 Task: Use the formula "DCOUNTA" in spreadsheet "Project portfolio".
Action: Mouse moved to (117, 110)
Screenshot: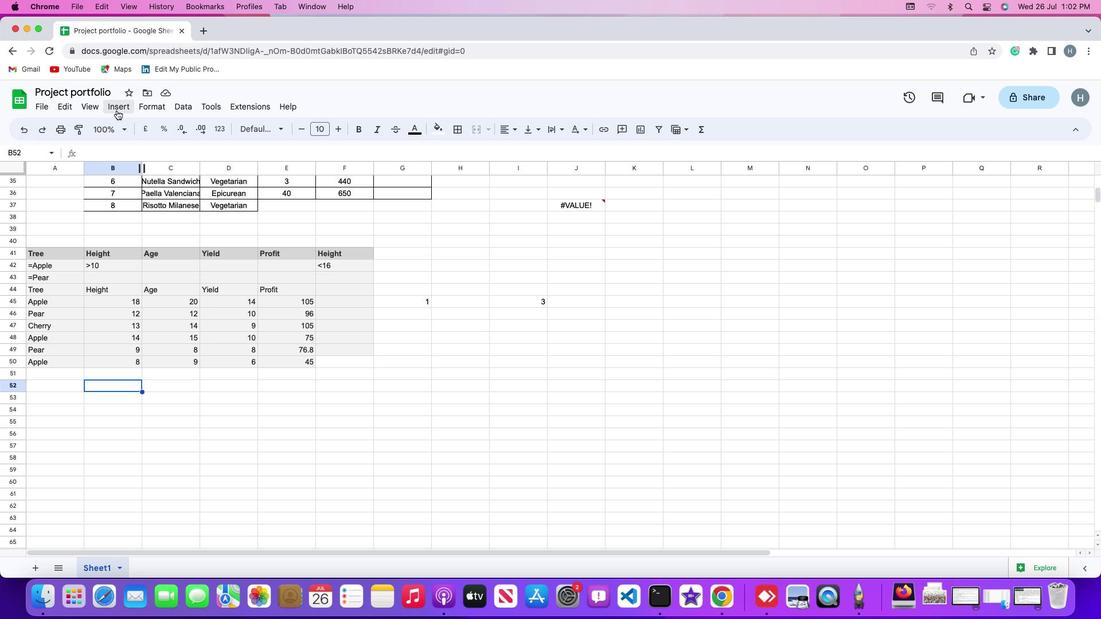 
Action: Mouse pressed left at (117, 110)
Screenshot: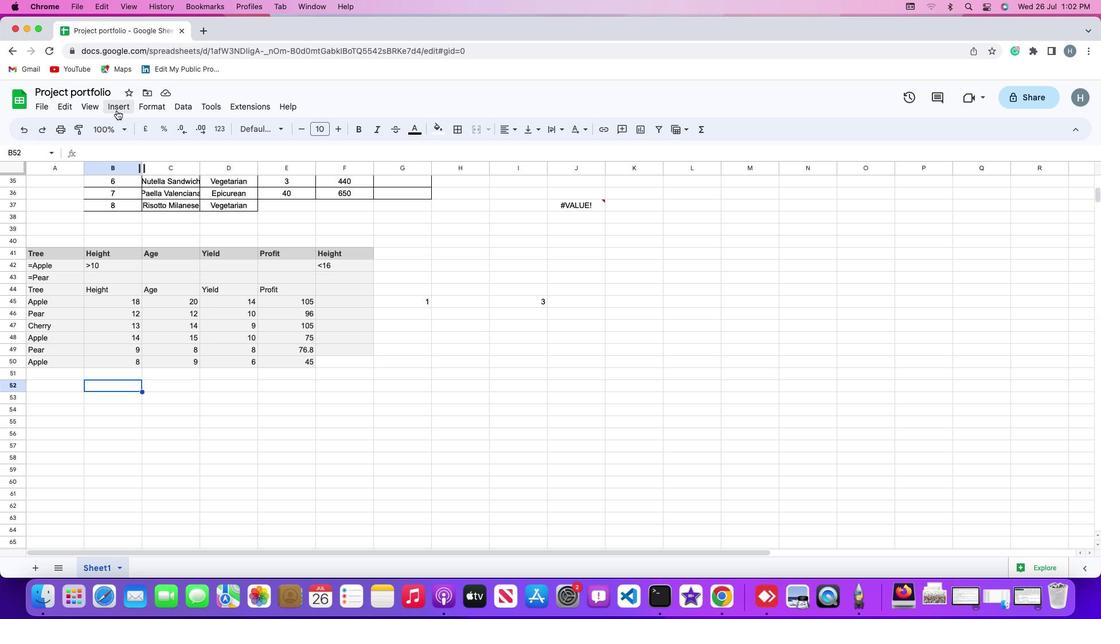 
Action: Mouse moved to (123, 289)
Screenshot: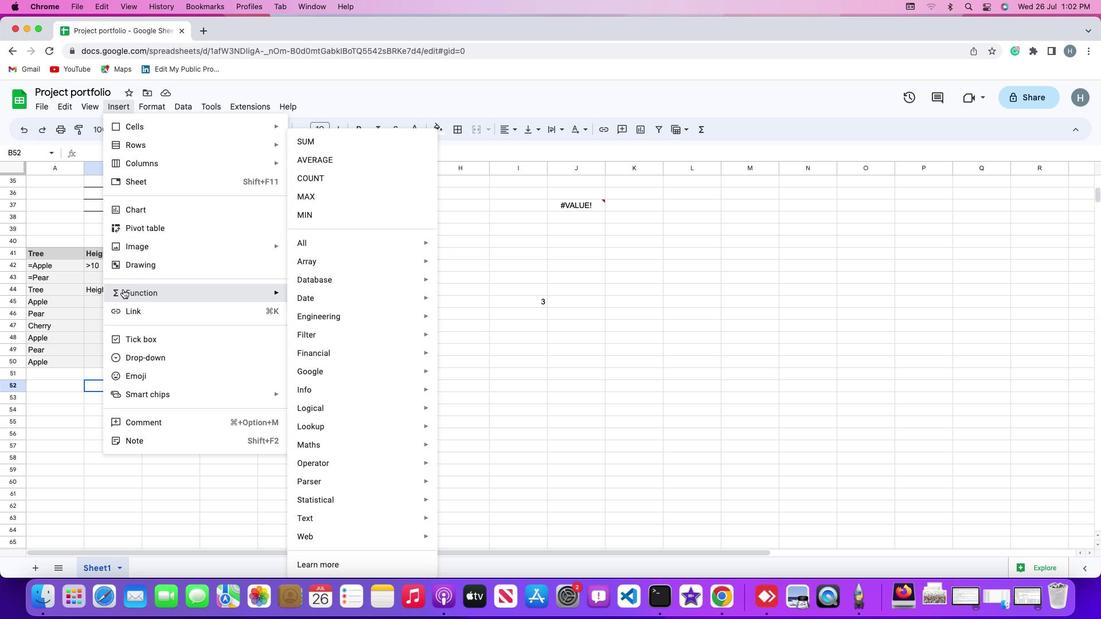 
Action: Mouse pressed left at (123, 289)
Screenshot: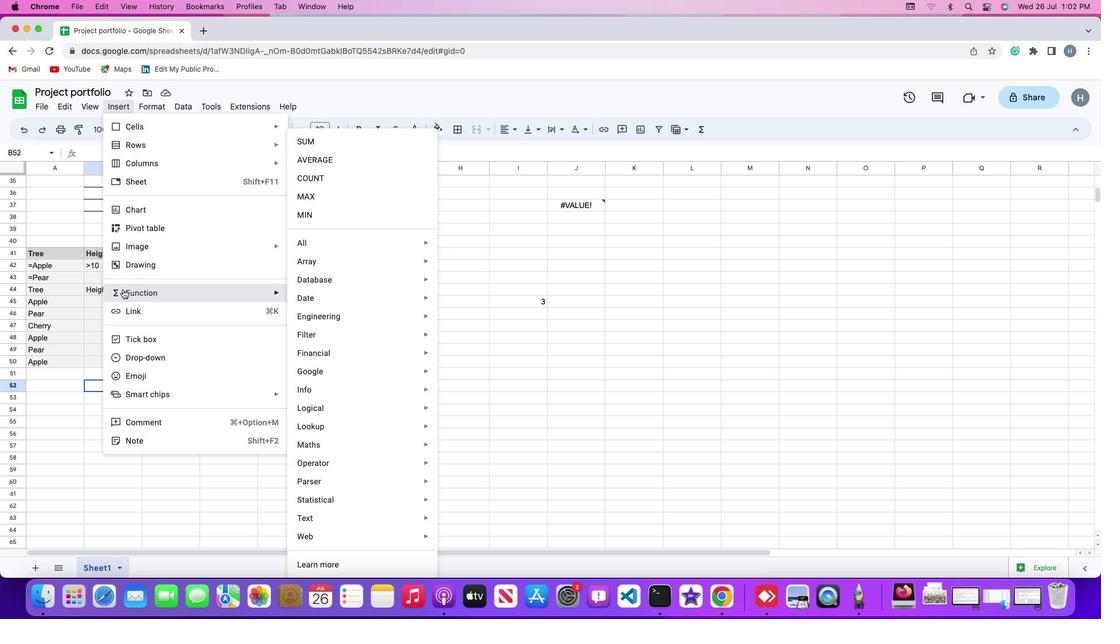 
Action: Mouse moved to (320, 243)
Screenshot: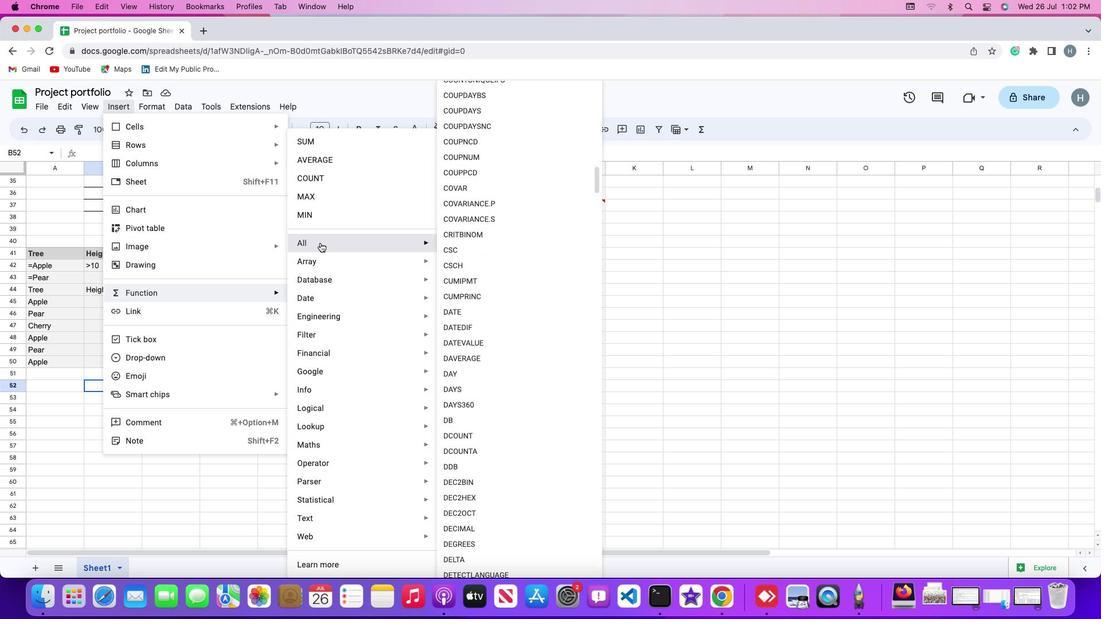 
Action: Mouse pressed left at (320, 243)
Screenshot: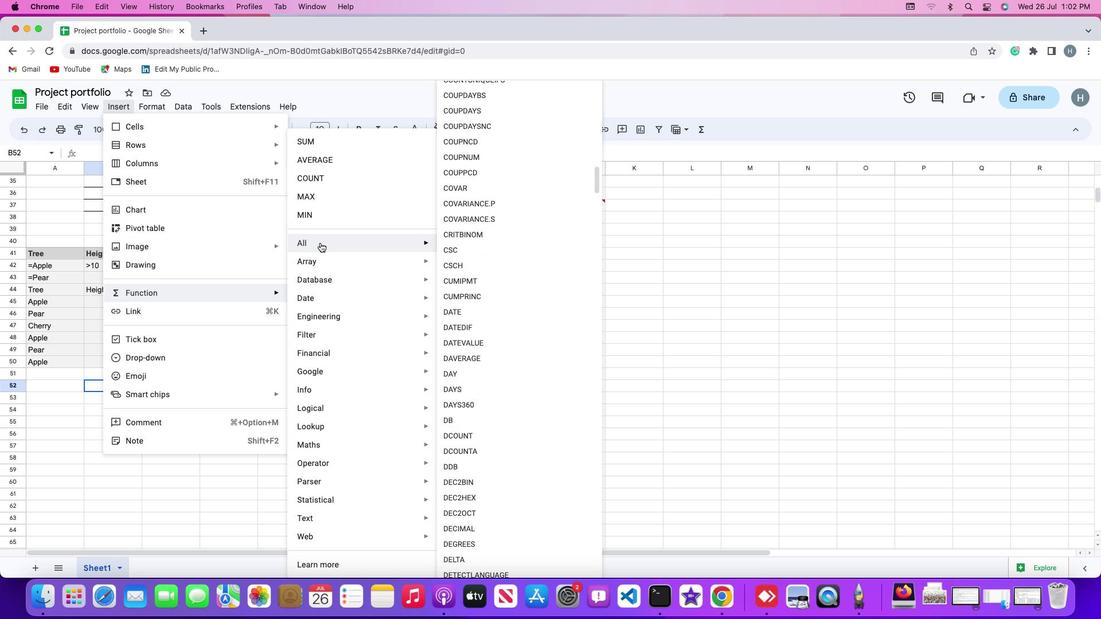 
Action: Mouse moved to (473, 453)
Screenshot: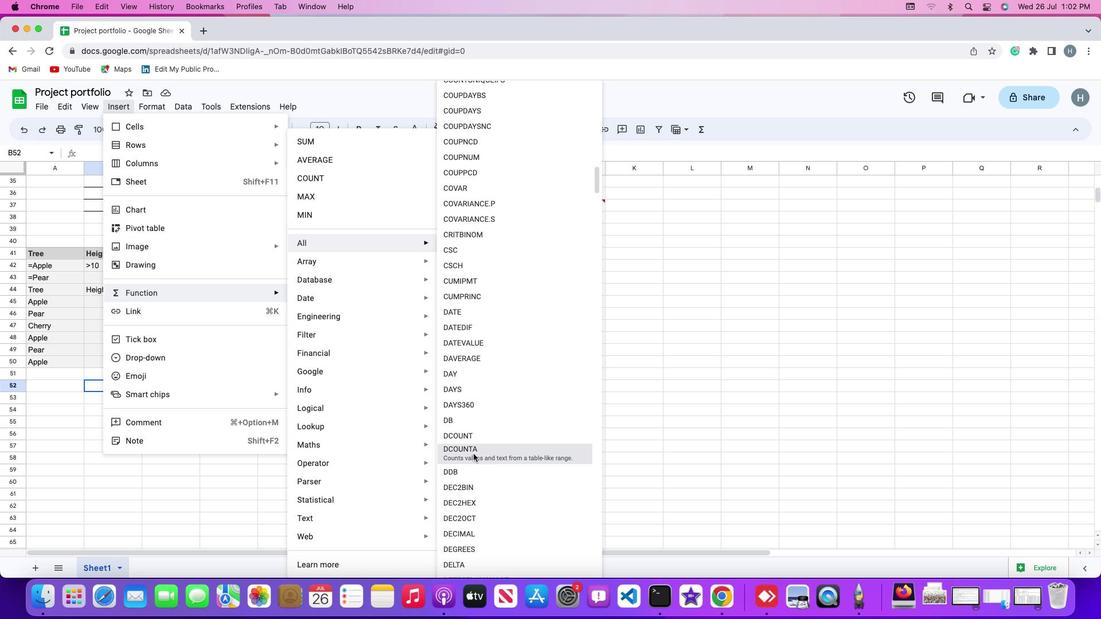 
Action: Mouse pressed left at (473, 453)
Screenshot: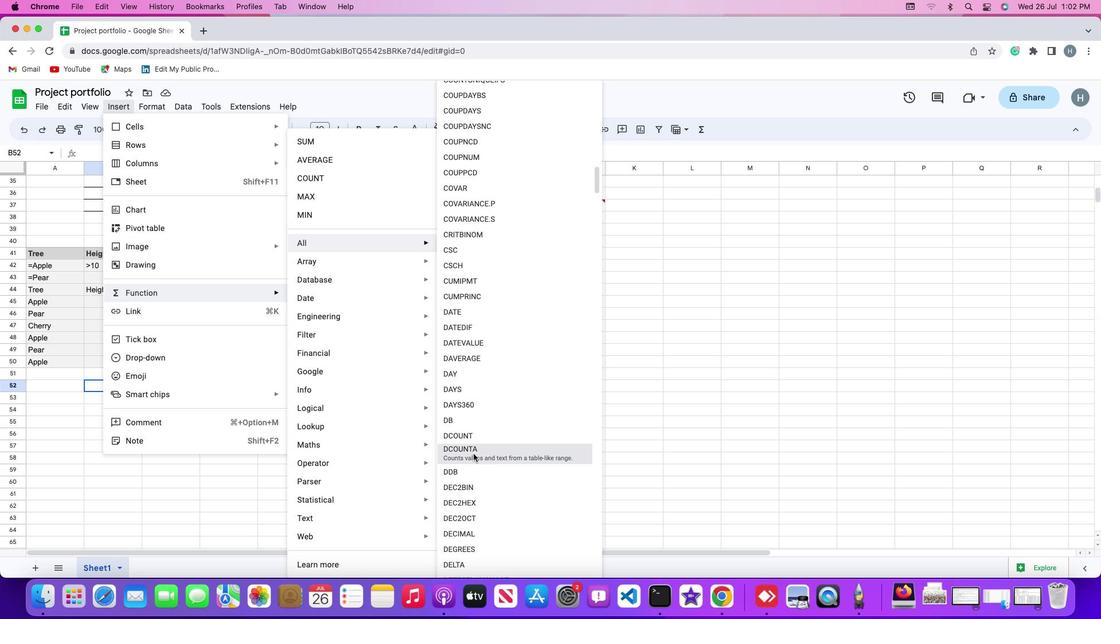
Action: Mouse moved to (32, 288)
Screenshot: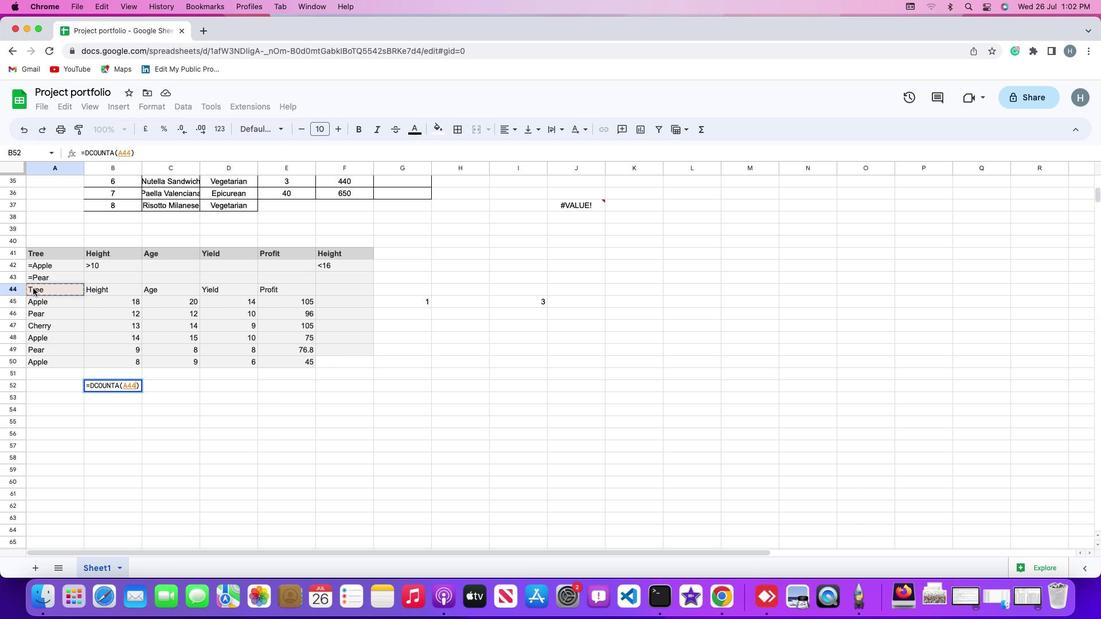 
Action: Mouse pressed left at (32, 288)
Screenshot: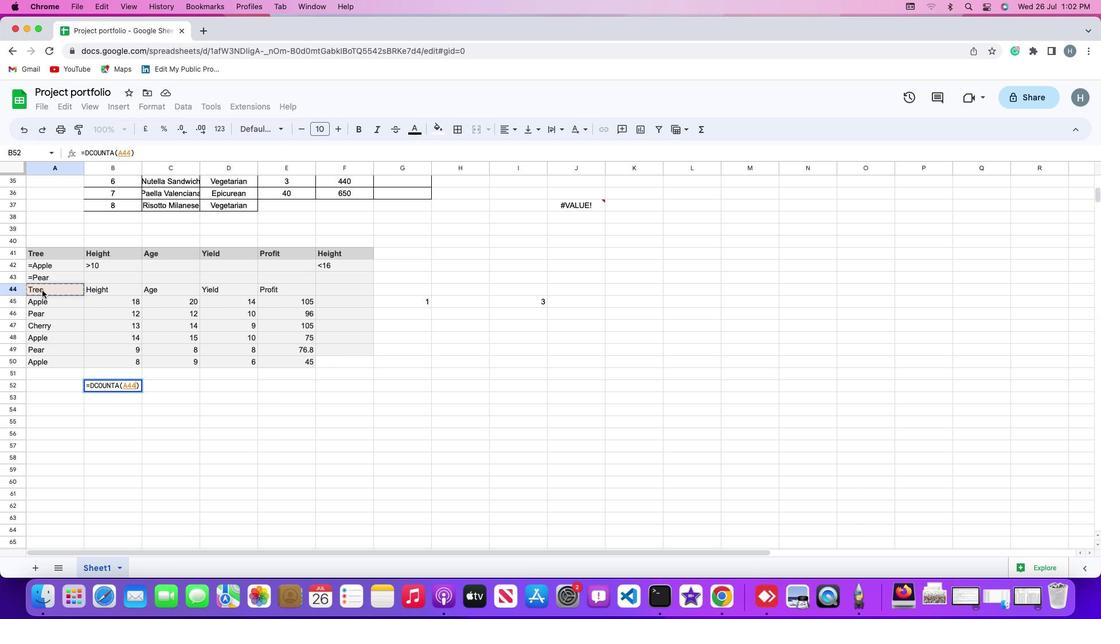 
Action: Mouse moved to (303, 361)
Screenshot: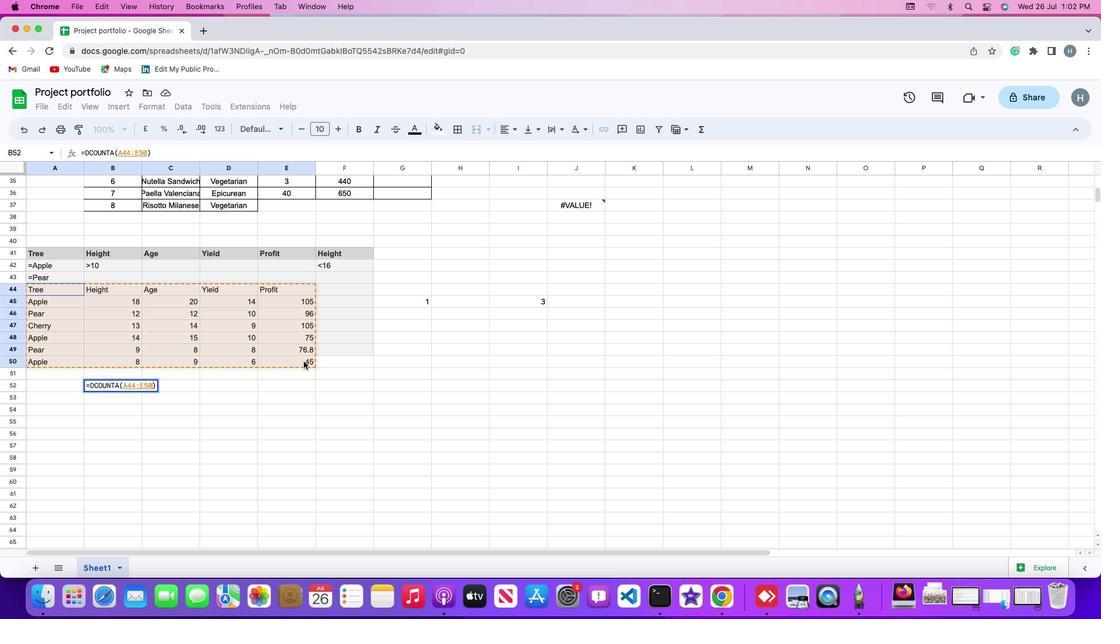 
Action: Key pressed ','
Screenshot: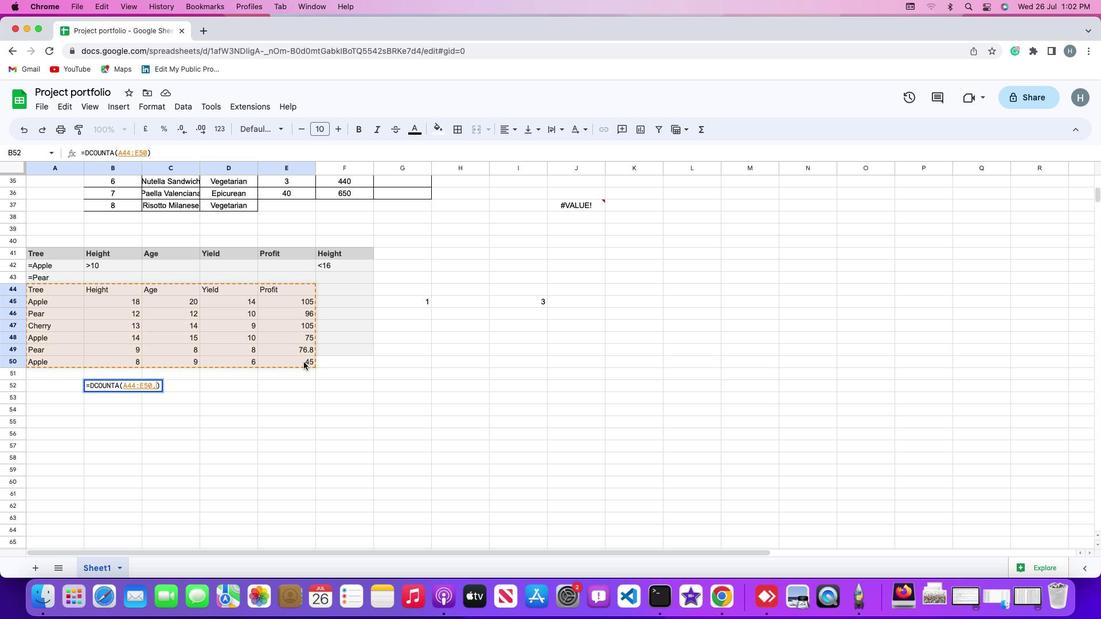 
Action: Mouse moved to (226, 345)
Screenshot: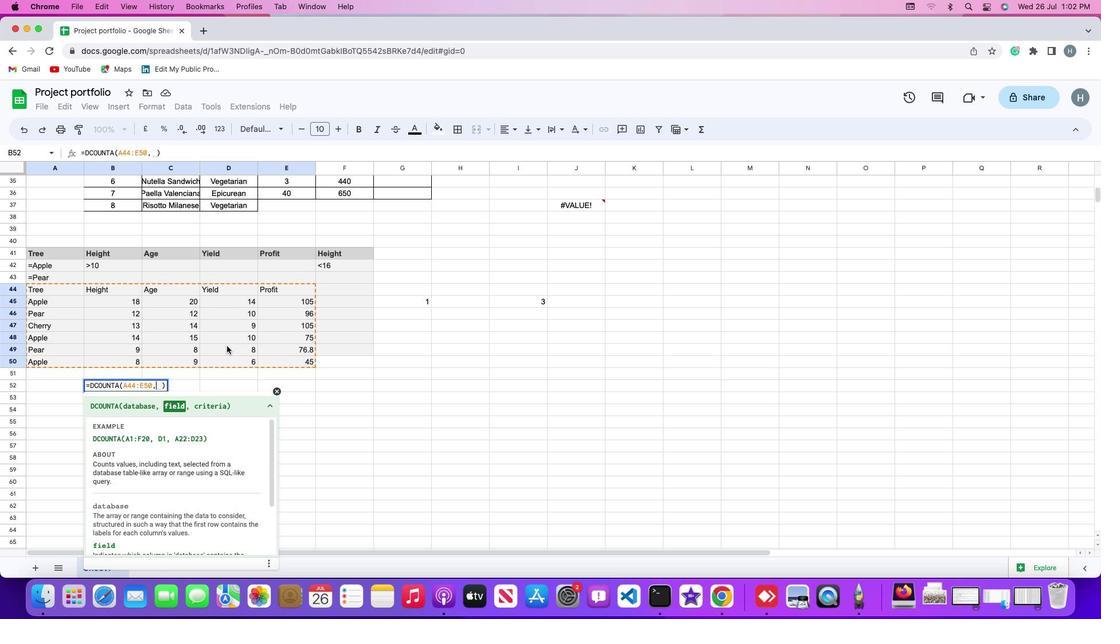 
Action: Key pressed 'p''r''o'
Screenshot: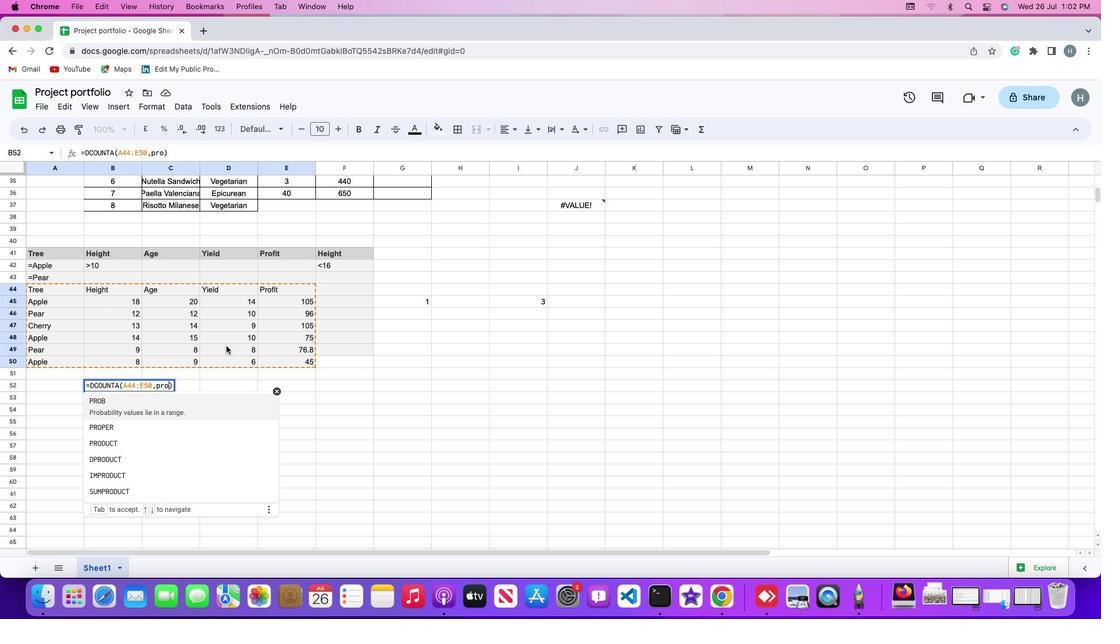 
Action: Mouse moved to (226, 345)
Screenshot: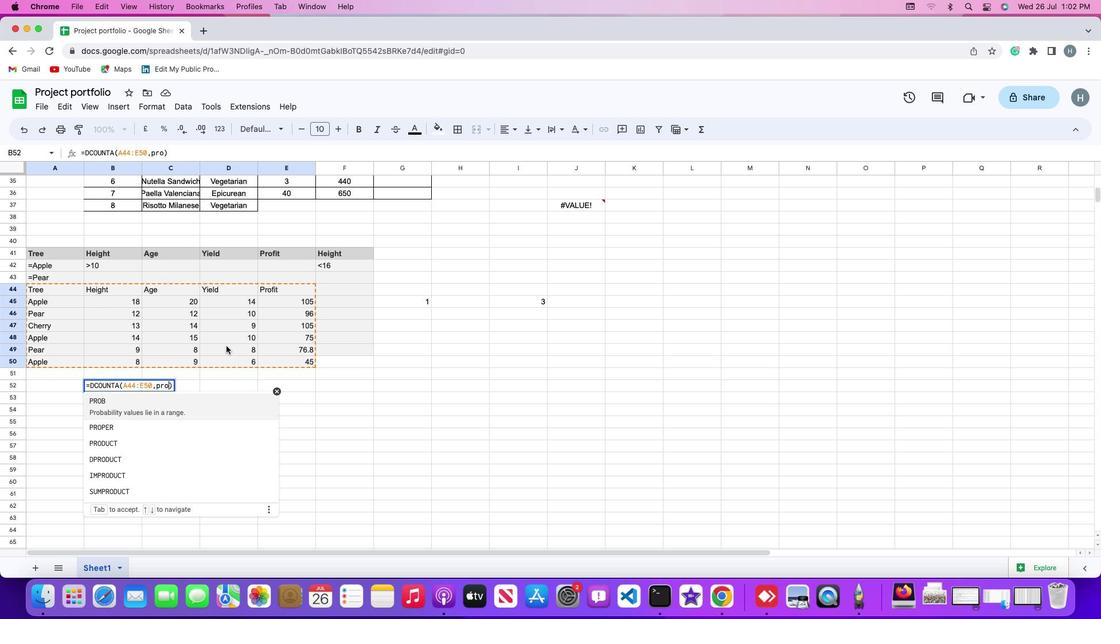 
Action: Key pressed Key.backspaceKey.backspaceKey.backspaceKey.shift_r'"'Key.shift'p''r''o''f''i''t'Key.shift_r
Screenshot: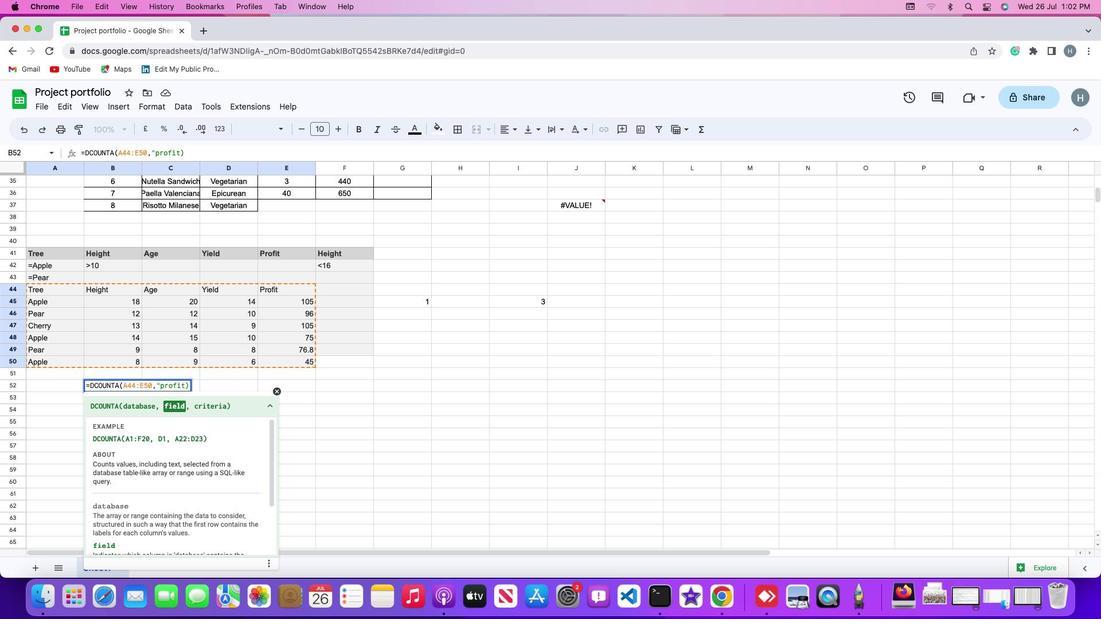 
Action: Mouse moved to (226, 345)
Screenshot: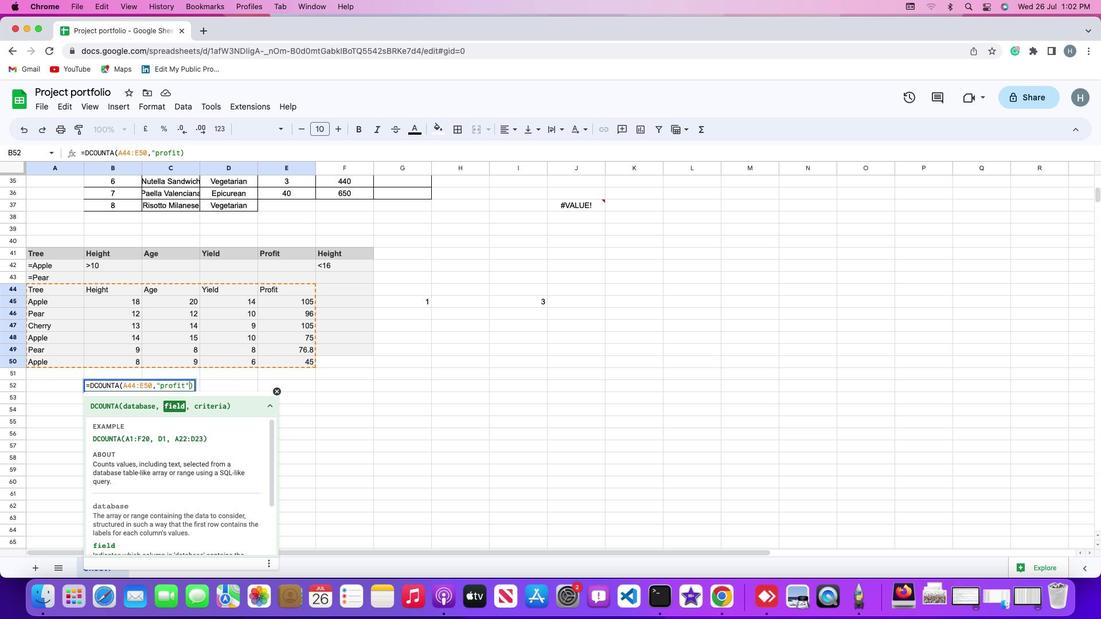 
Action: Key pressed '"'
Screenshot: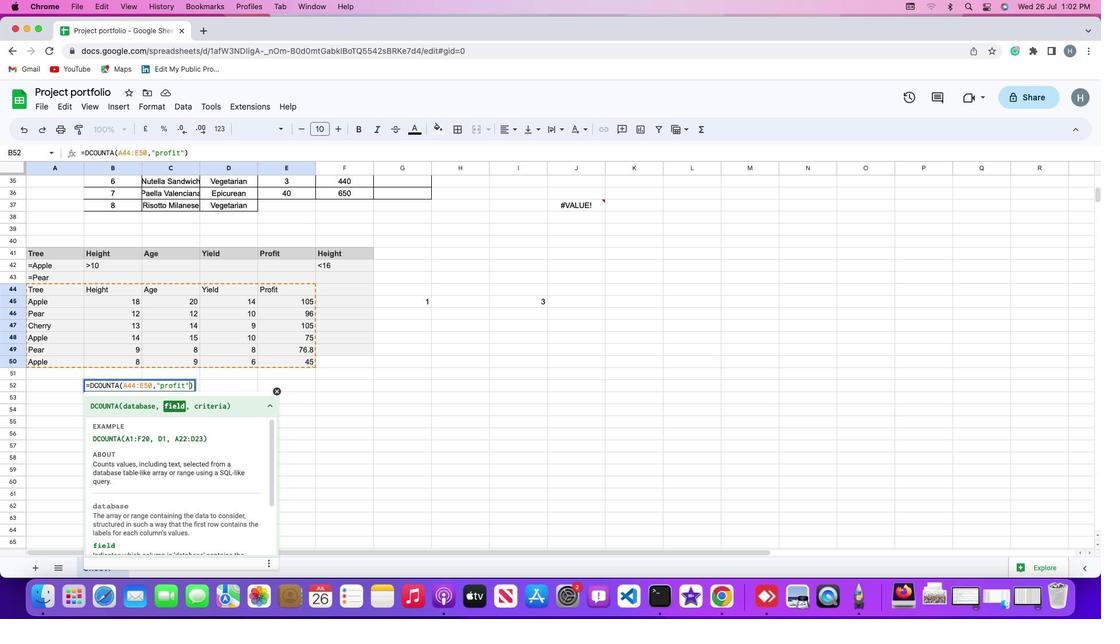 
Action: Mouse moved to (34, 262)
Screenshot: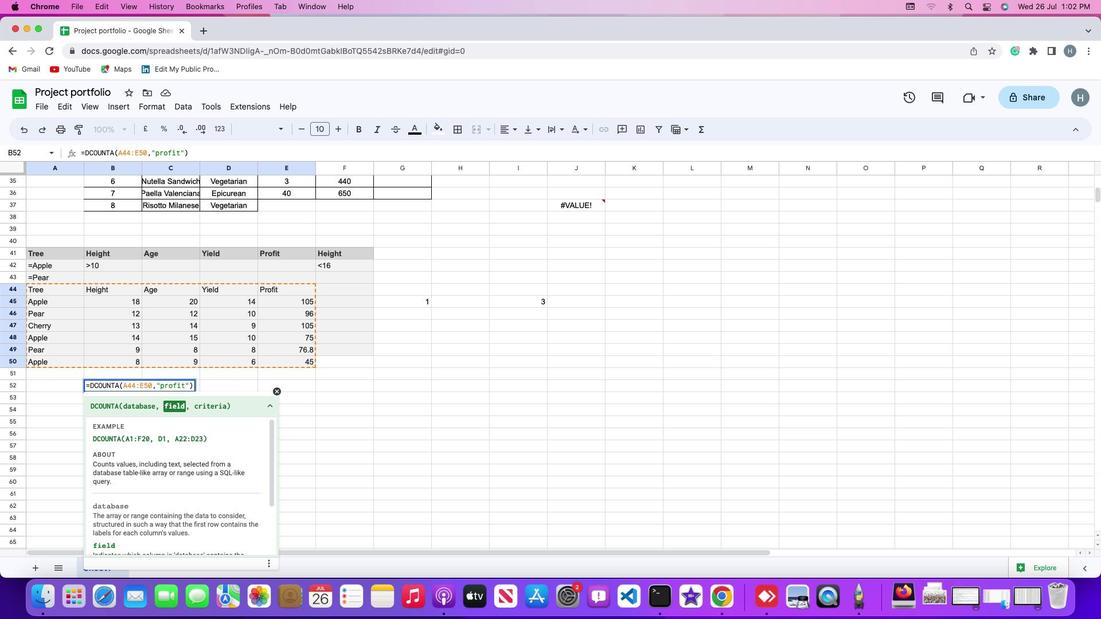 
Action: Key pressed ','
Screenshot: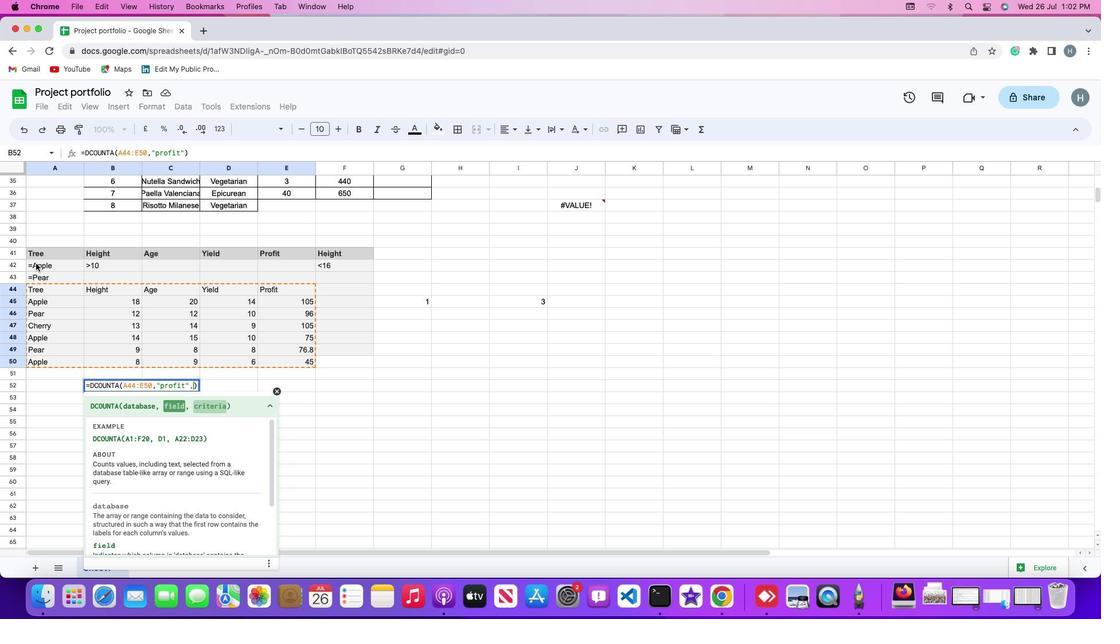 
Action: Mouse moved to (33, 251)
Screenshot: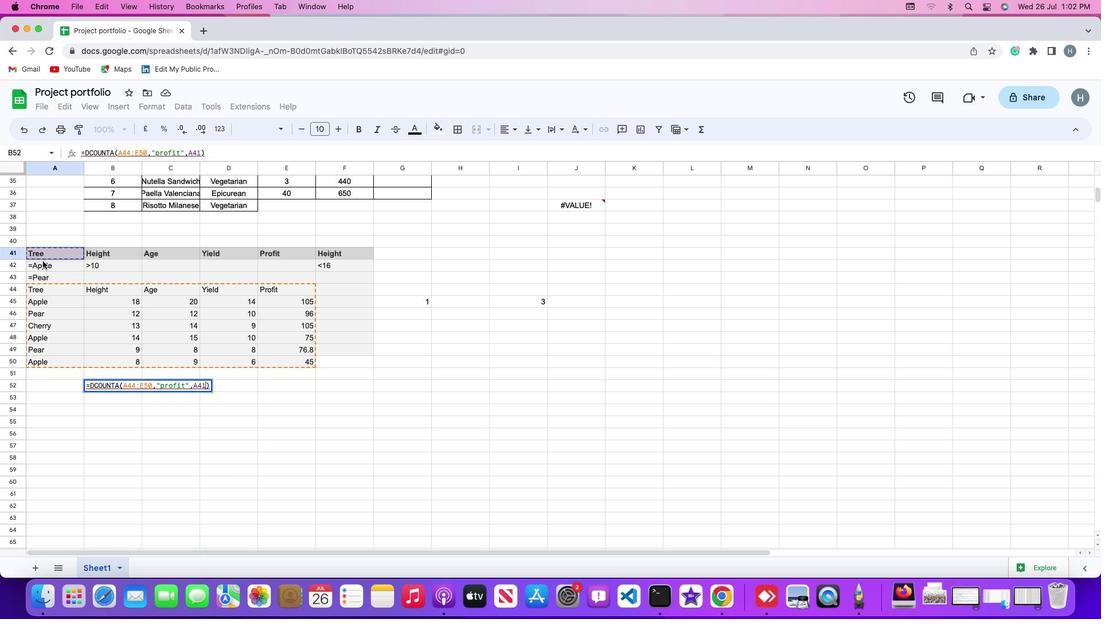 
Action: Mouse pressed left at (33, 251)
Screenshot: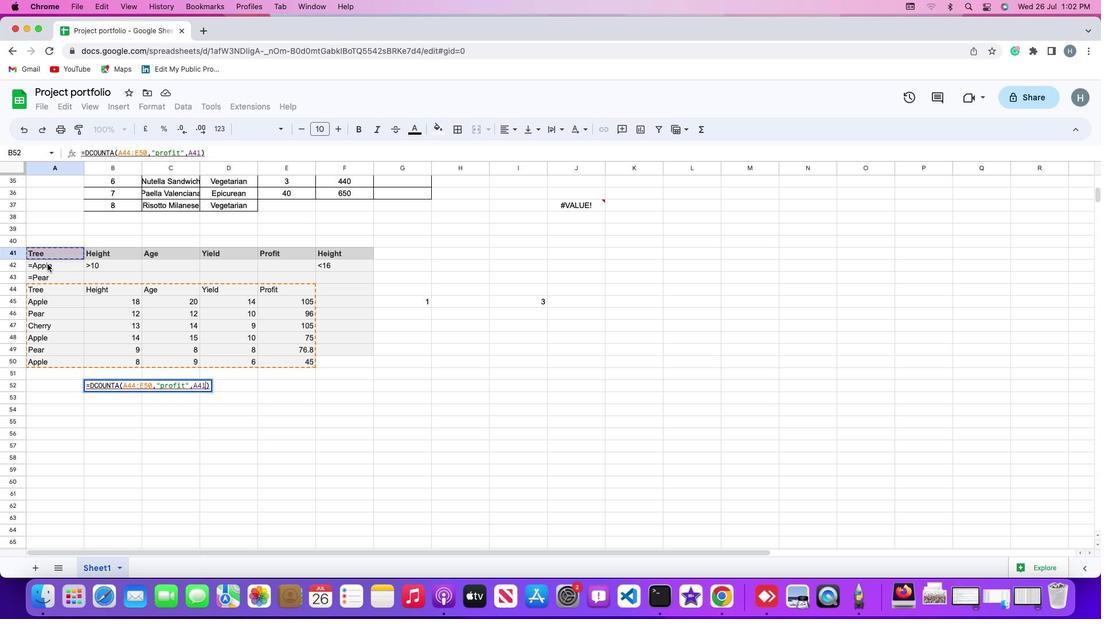 
Action: Mouse moved to (344, 272)
Screenshot: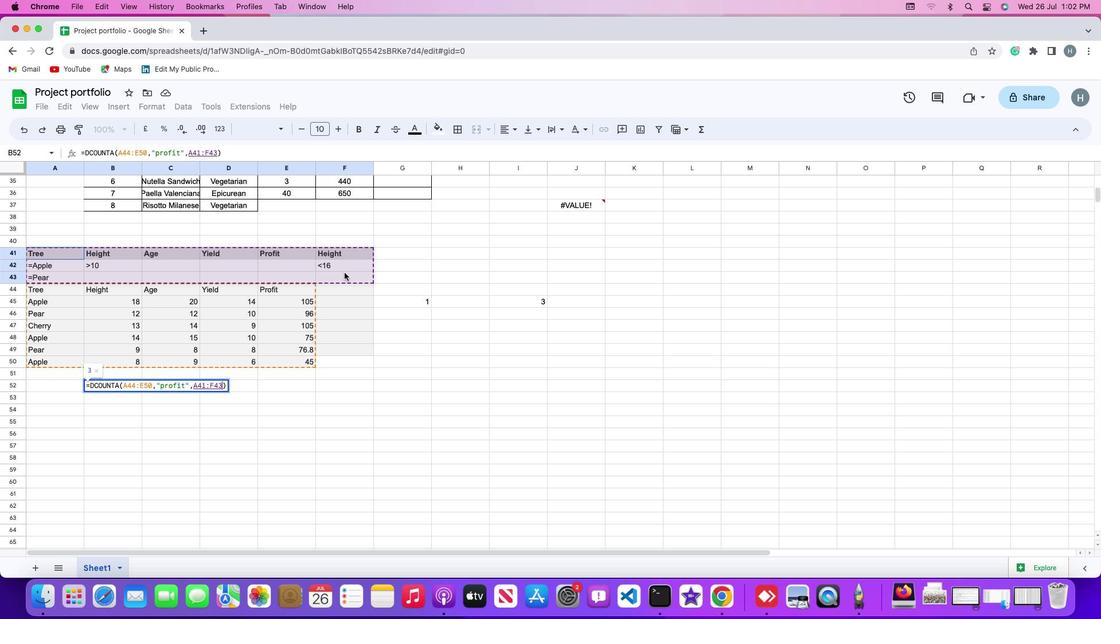 
Action: Key pressed Key.enter
Screenshot: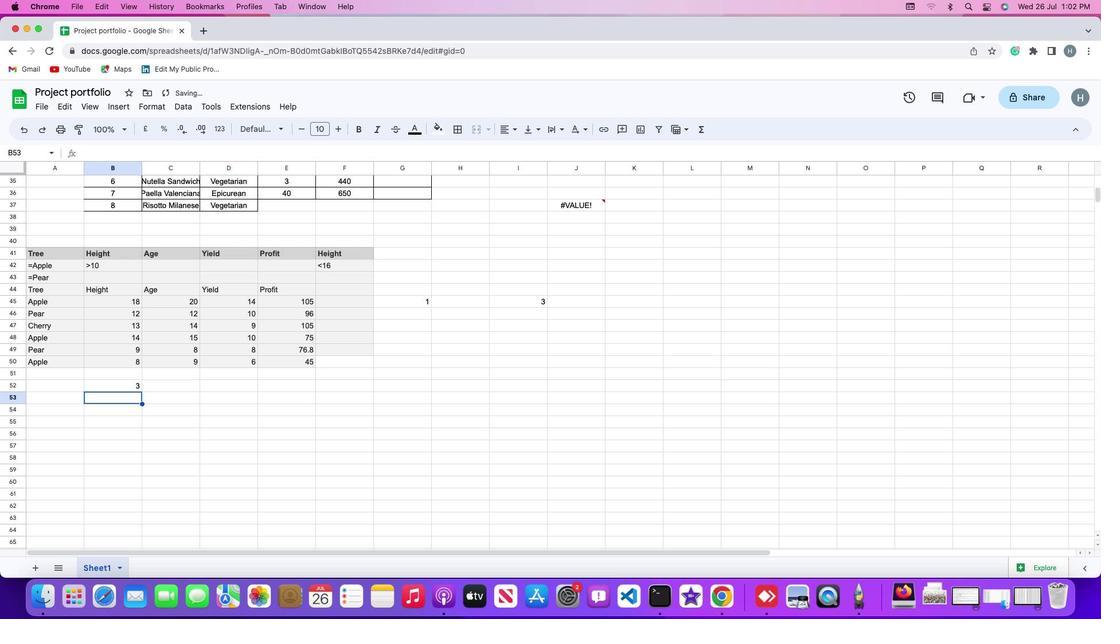
Action: Mouse moved to (343, 272)
Screenshot: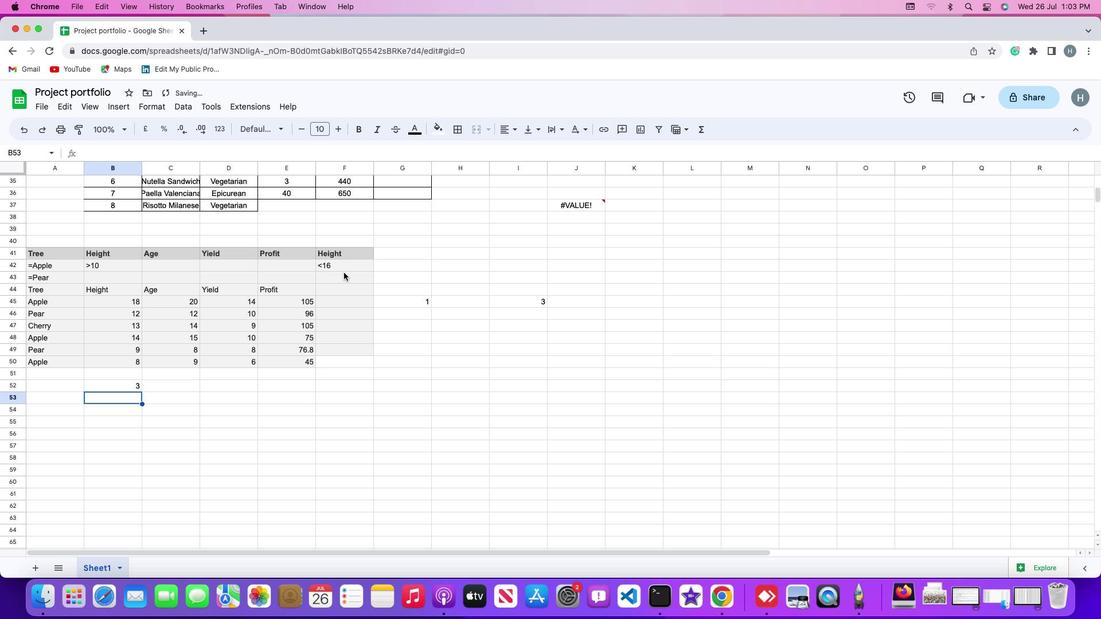 
